 Task: Add an event with the title Team Building Challenge, date '2023/12/07', time 7:00 AM to 9:00 AMand add a description: In addition to the formal agenda, the AGM may also include guest speakers, industry experts, or presentations on relevant topics of interest to the attendees. These sessions provide an opportunity to gain insights from external sources, broaden perspectives, and stay informed about emerging trends or challenges that may impact the organization's future.Select event color  Flamingo . Add location for the event as: 321 Sagrada Familia, Barcelona, Spain, logged in from the account softage.1@softage.netand send the event invitation to softage.8@softage.net and softage.9@softage.net. Set a reminder for the event Doesn't repeat
Action: Mouse moved to (30, 98)
Screenshot: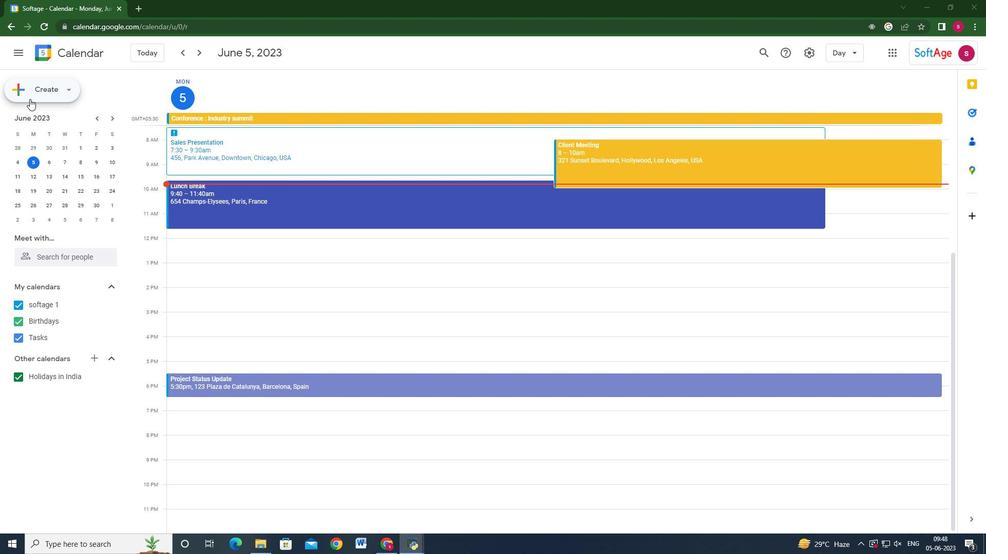 
Action: Mouse pressed left at (30, 98)
Screenshot: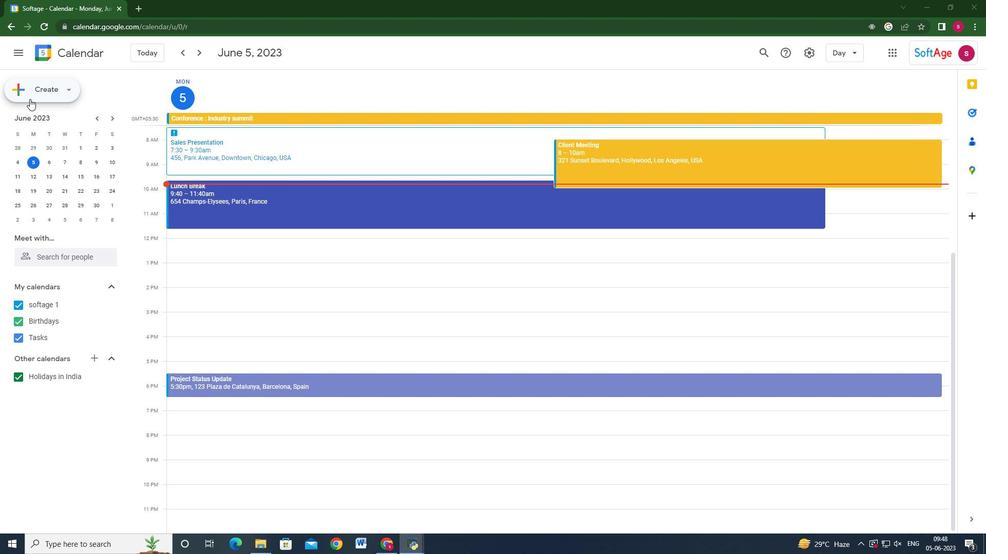 
Action: Mouse moved to (50, 120)
Screenshot: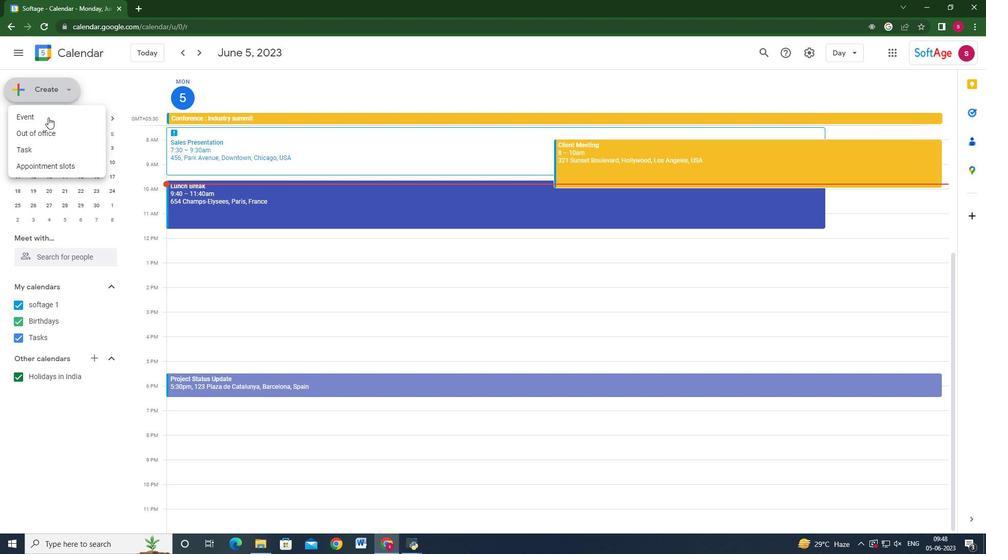 
Action: Mouse pressed left at (50, 120)
Screenshot: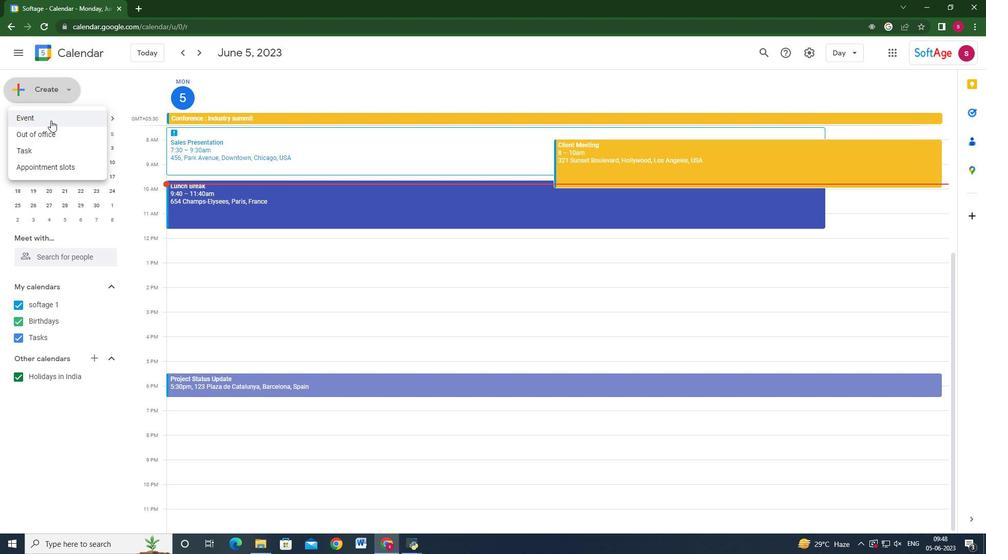 
Action: Mouse moved to (591, 408)
Screenshot: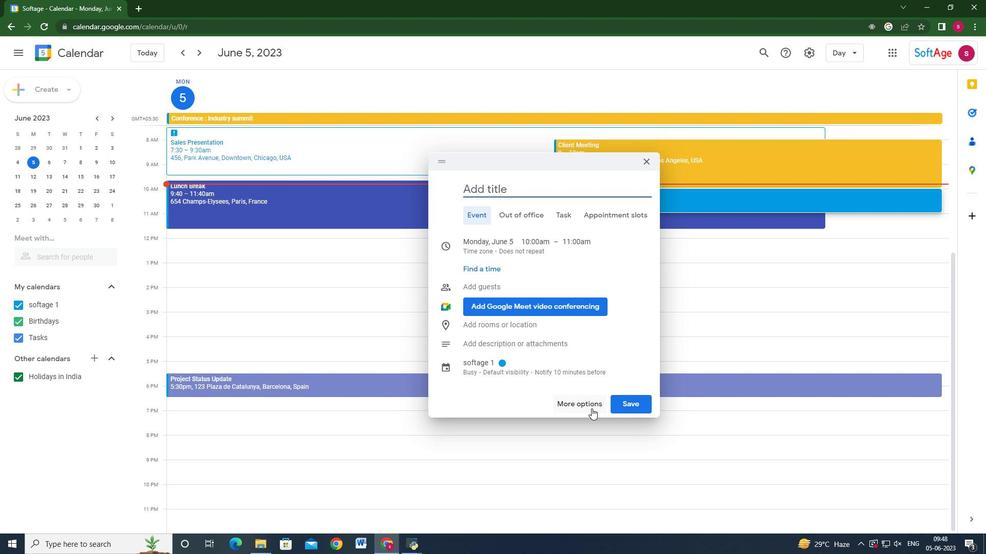 
Action: Mouse pressed left at (591, 408)
Screenshot: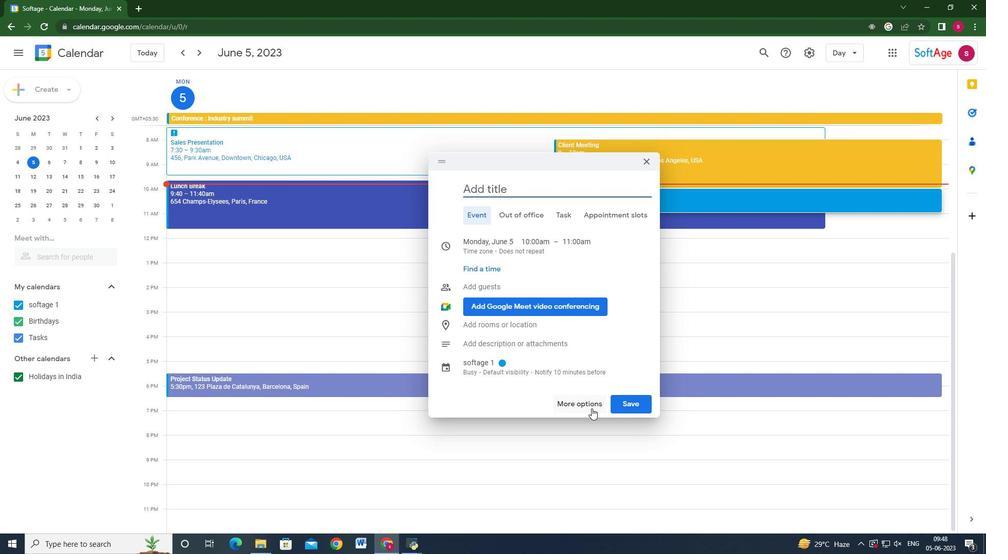 
Action: Mouse moved to (130, 32)
Screenshot: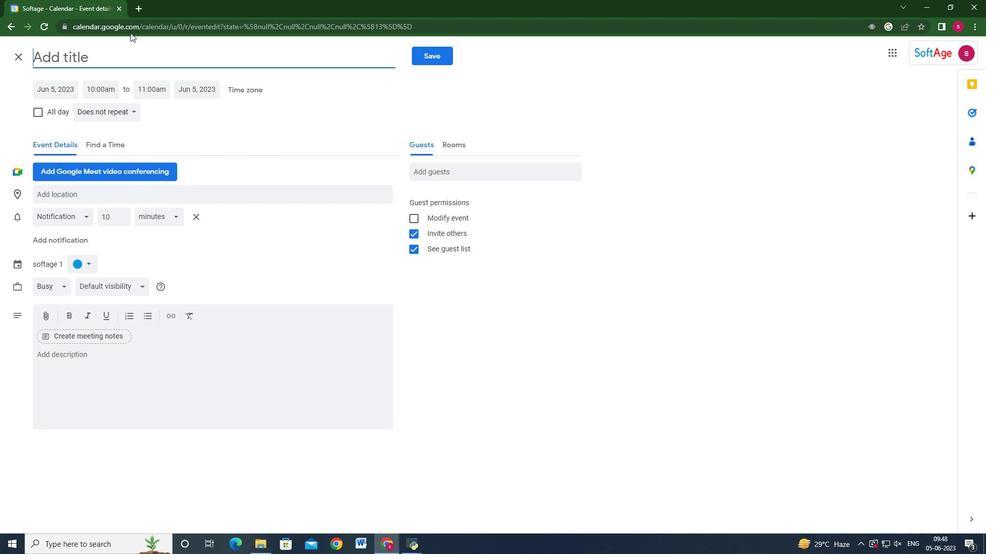
Action: Key pressed <Key.shift>Team<Key.space><Key.shift>Building<Key.space><Key.shift>Challenge
Screenshot: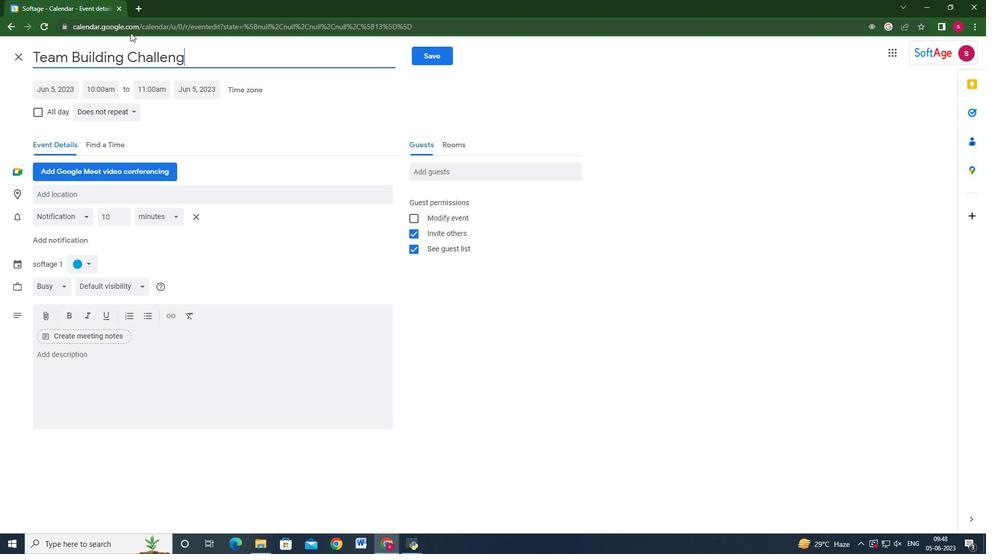 
Action: Mouse moved to (59, 93)
Screenshot: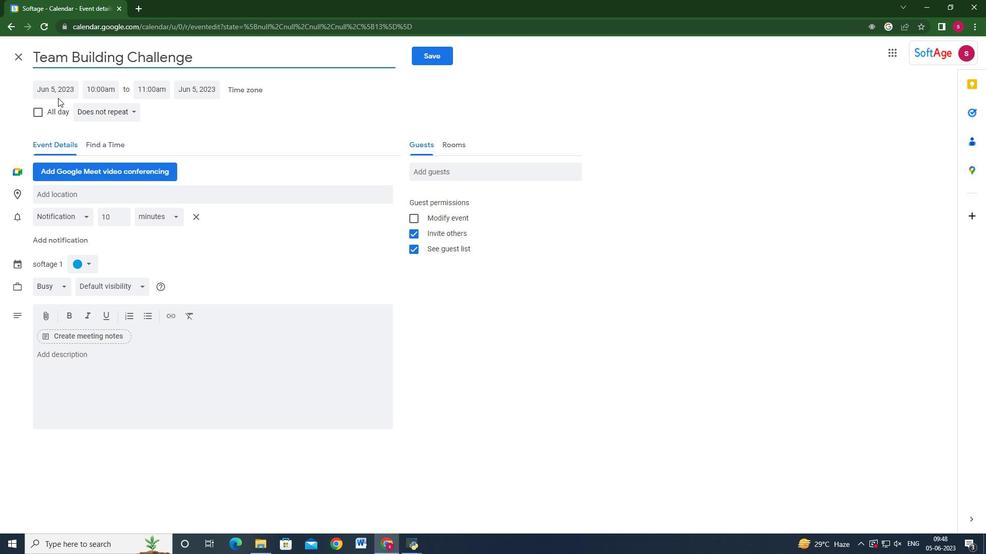 
Action: Mouse pressed left at (59, 93)
Screenshot: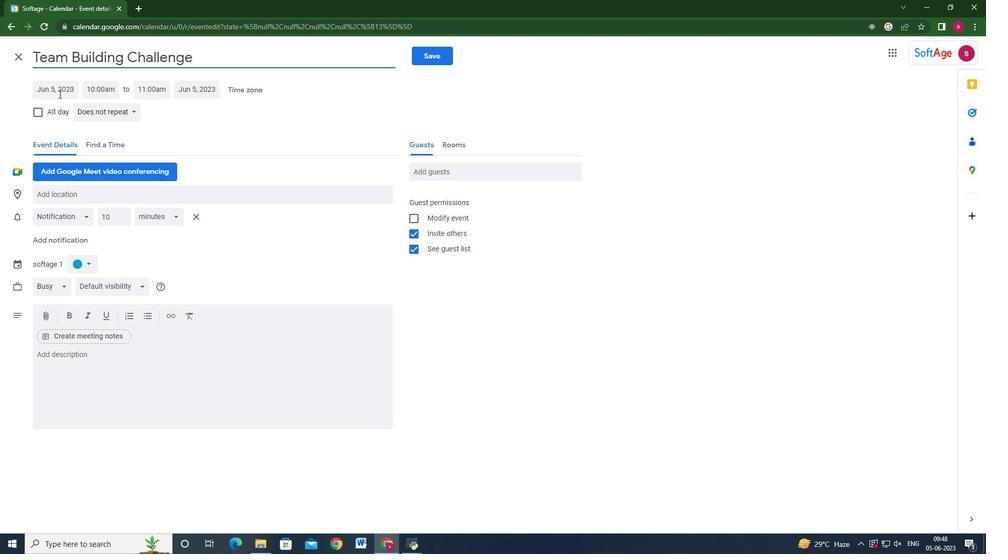 
Action: Mouse moved to (172, 109)
Screenshot: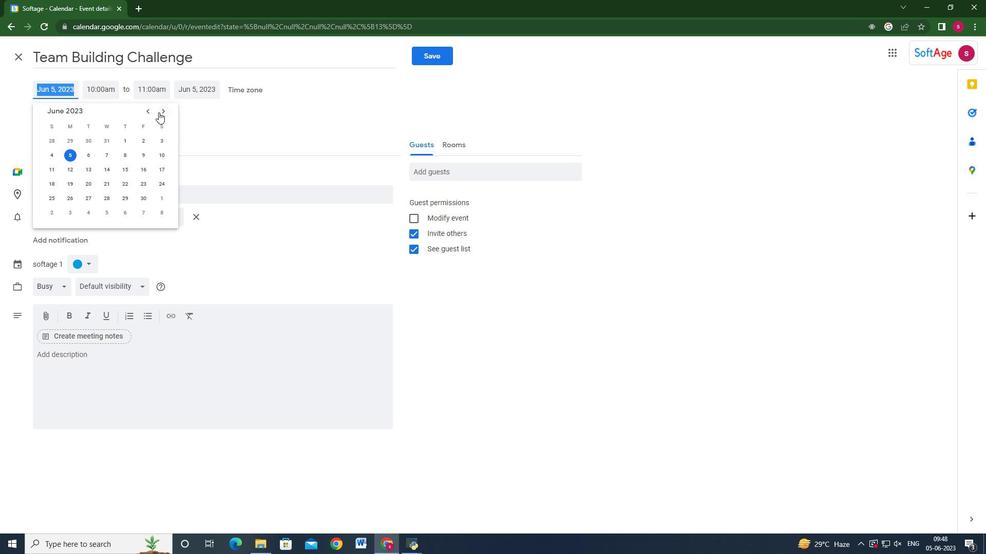 
Action: Mouse pressed left at (172, 109)
Screenshot: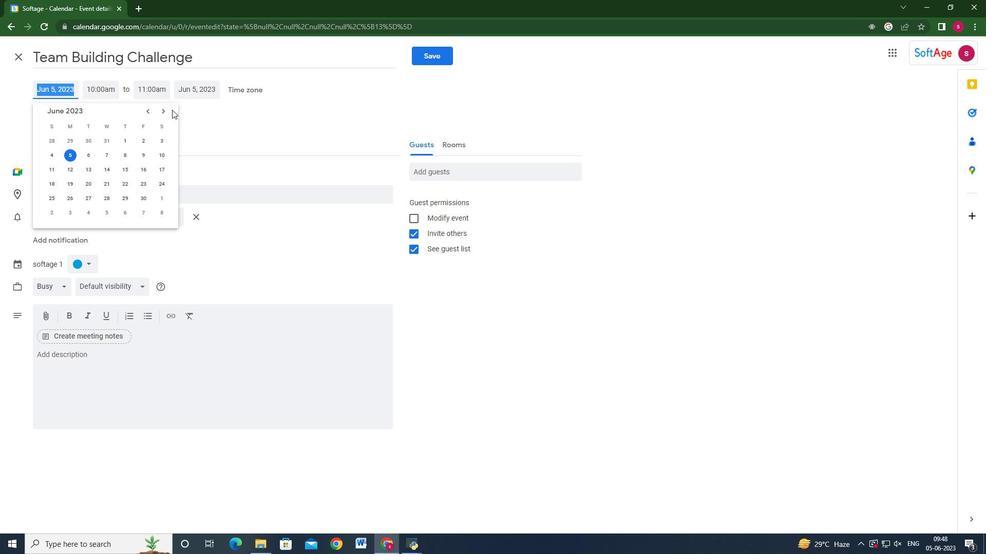 
Action: Mouse moved to (172, 109)
Screenshot: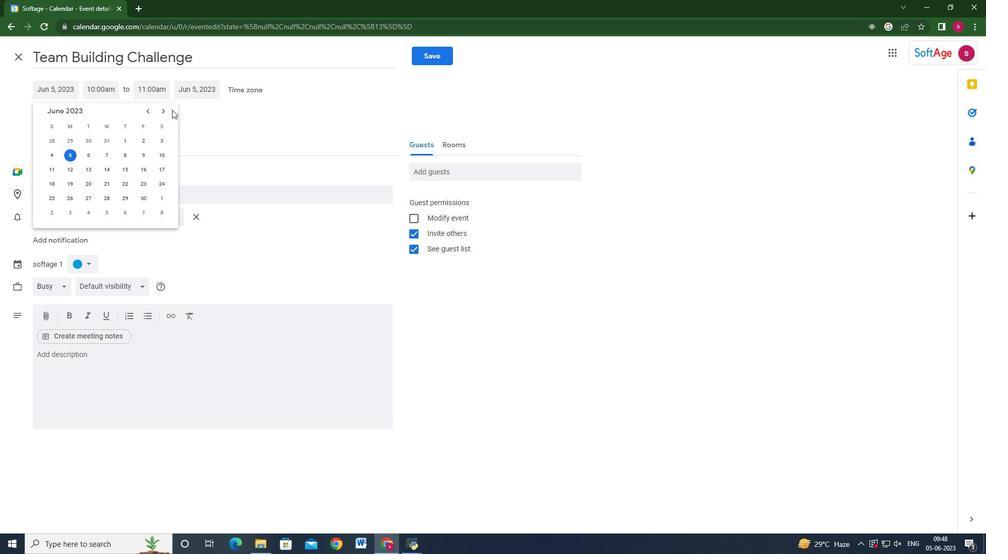 
Action: Mouse pressed left at (172, 109)
Screenshot: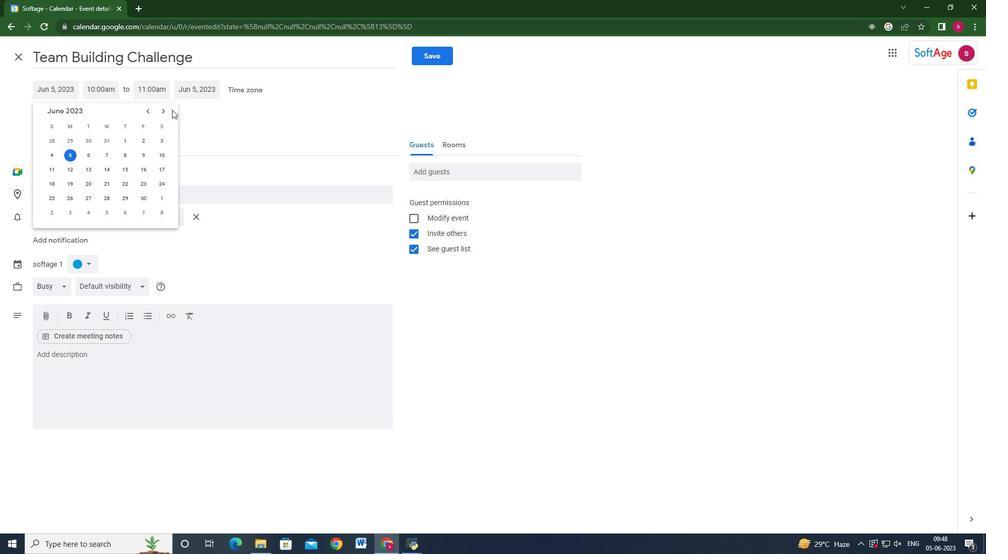 
Action: Mouse moved to (165, 110)
Screenshot: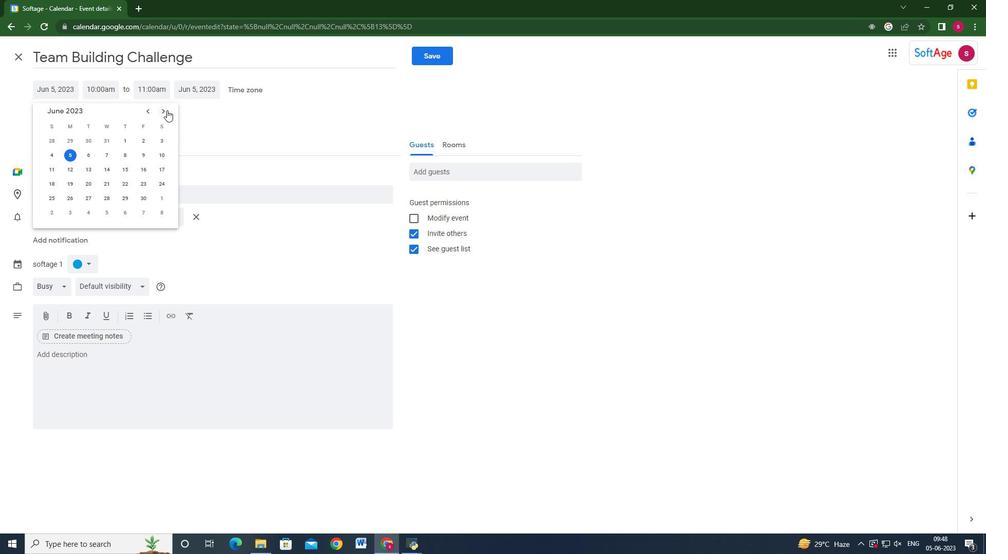 
Action: Mouse pressed left at (165, 110)
Screenshot: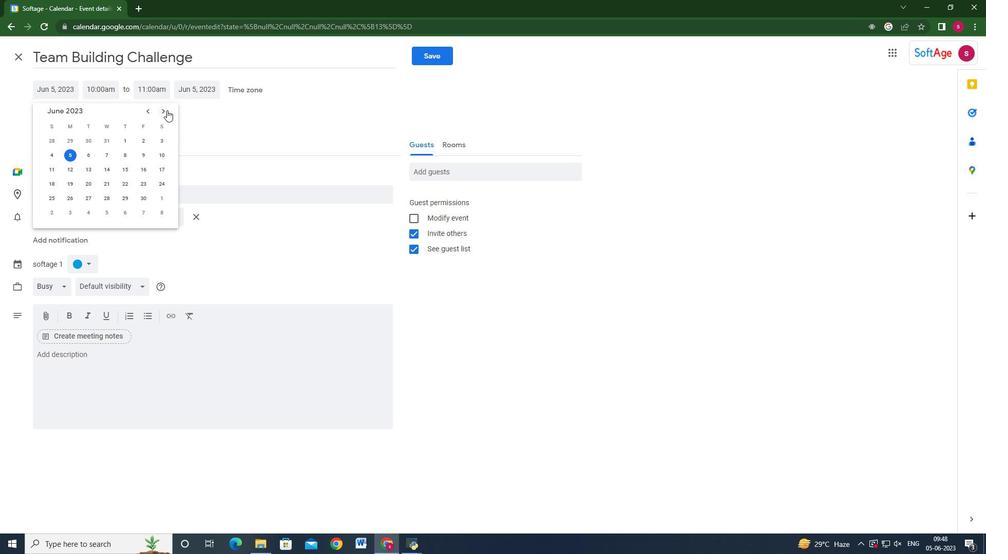 
Action: Mouse pressed left at (165, 110)
Screenshot: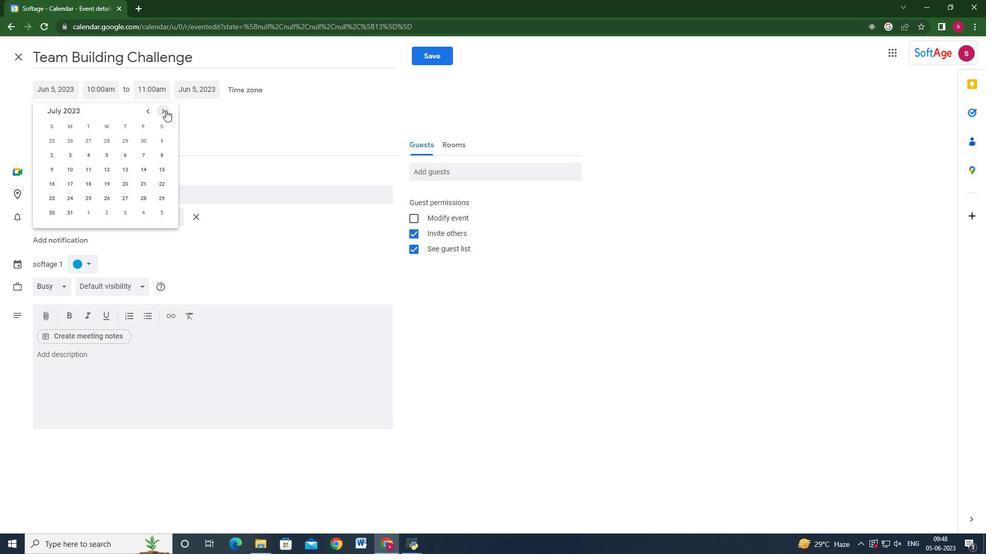
Action: Mouse pressed left at (165, 110)
Screenshot: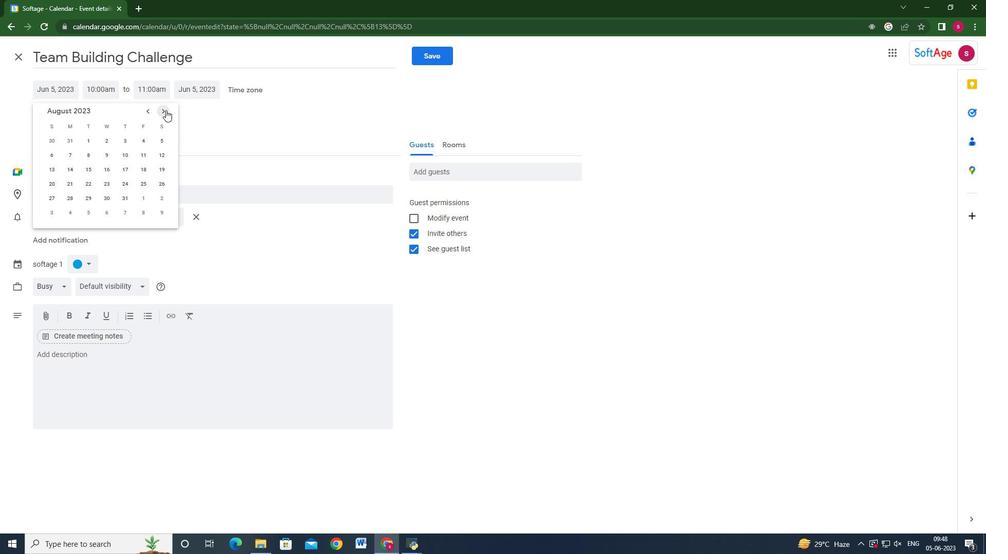 
Action: Mouse pressed left at (165, 110)
Screenshot: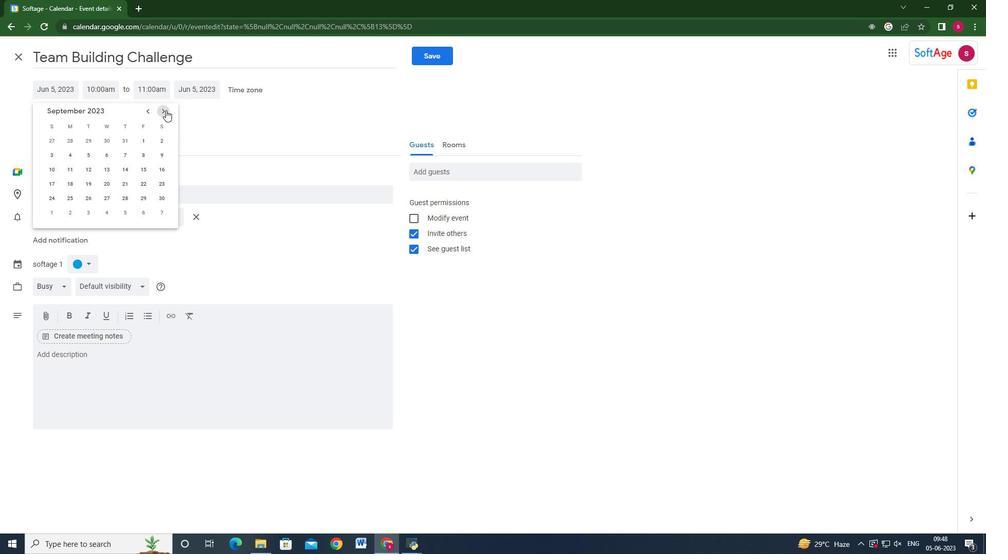 
Action: Mouse pressed left at (165, 110)
Screenshot: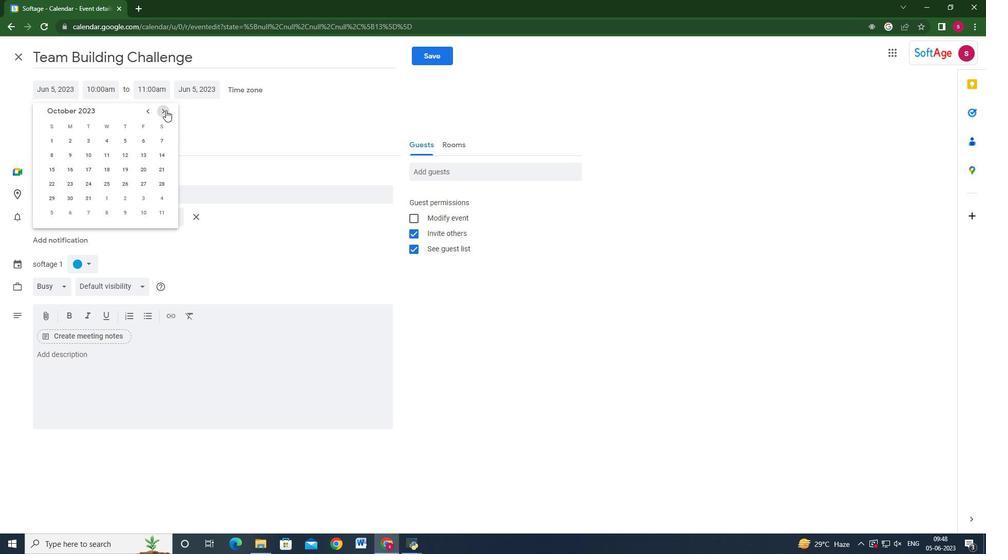 
Action: Mouse moved to (166, 109)
Screenshot: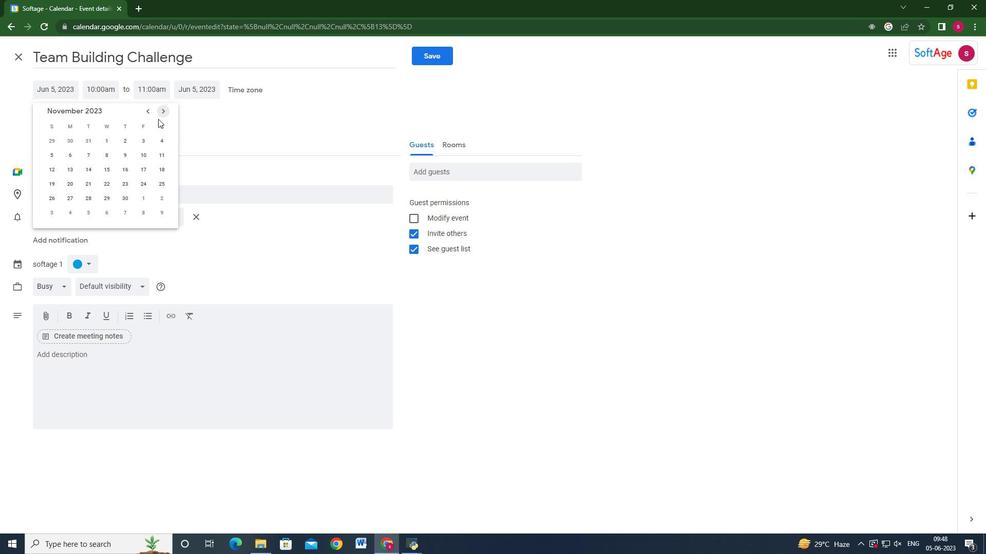 
Action: Mouse pressed left at (166, 109)
Screenshot: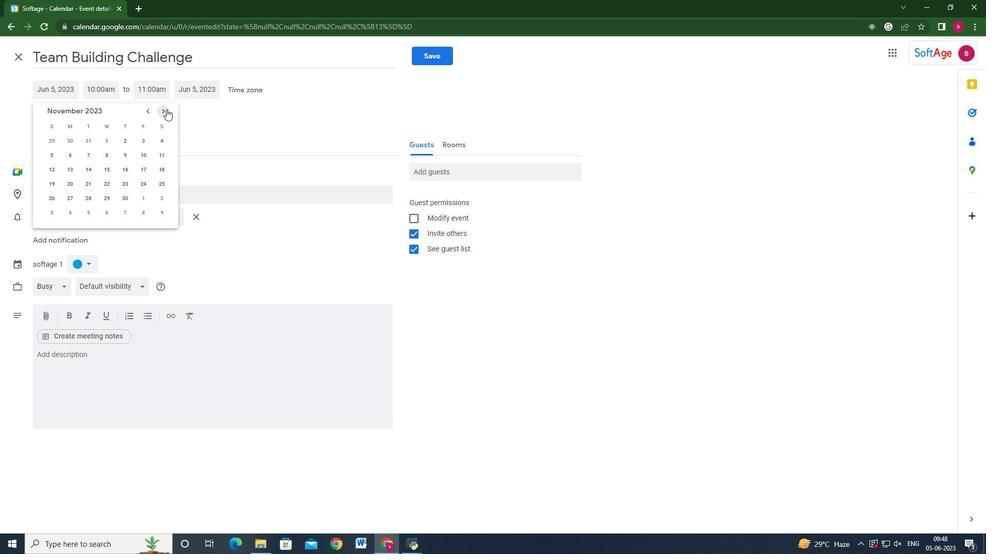 
Action: Mouse moved to (128, 156)
Screenshot: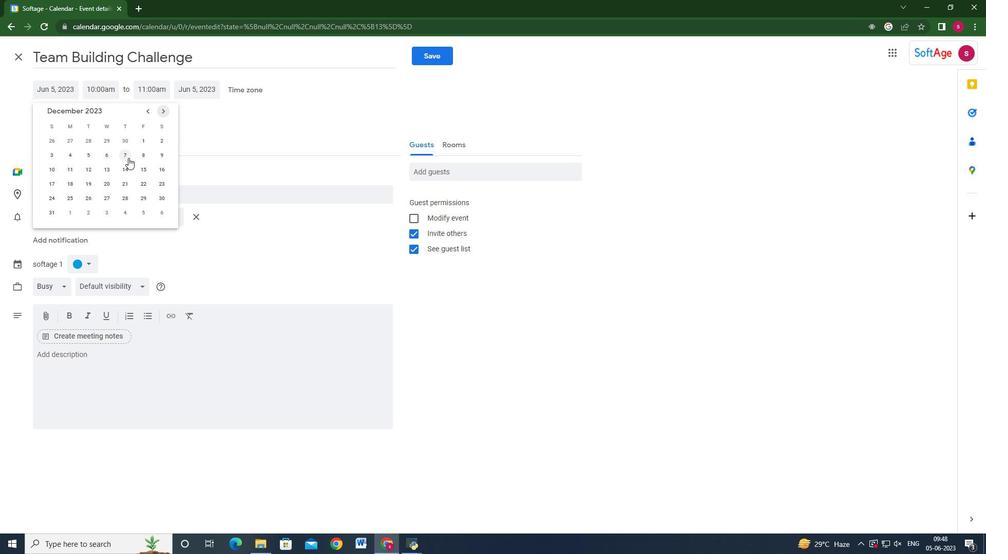 
Action: Mouse pressed left at (128, 156)
Screenshot: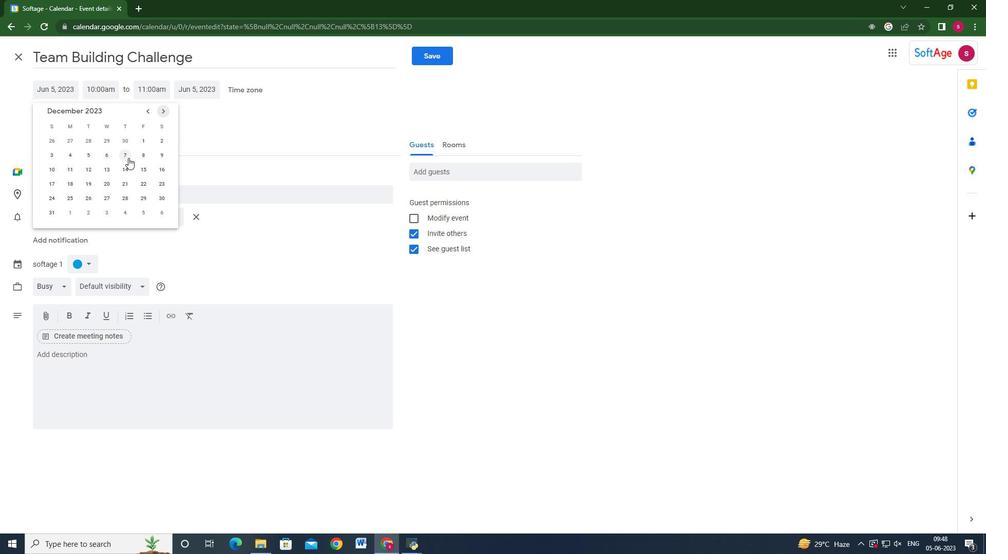 
Action: Mouse moved to (102, 93)
Screenshot: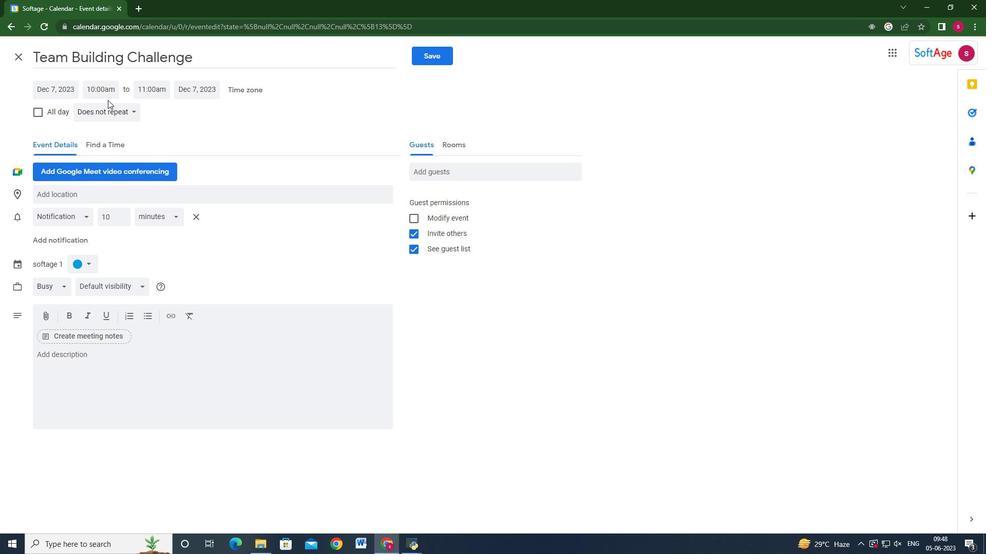 
Action: Mouse pressed left at (102, 93)
Screenshot: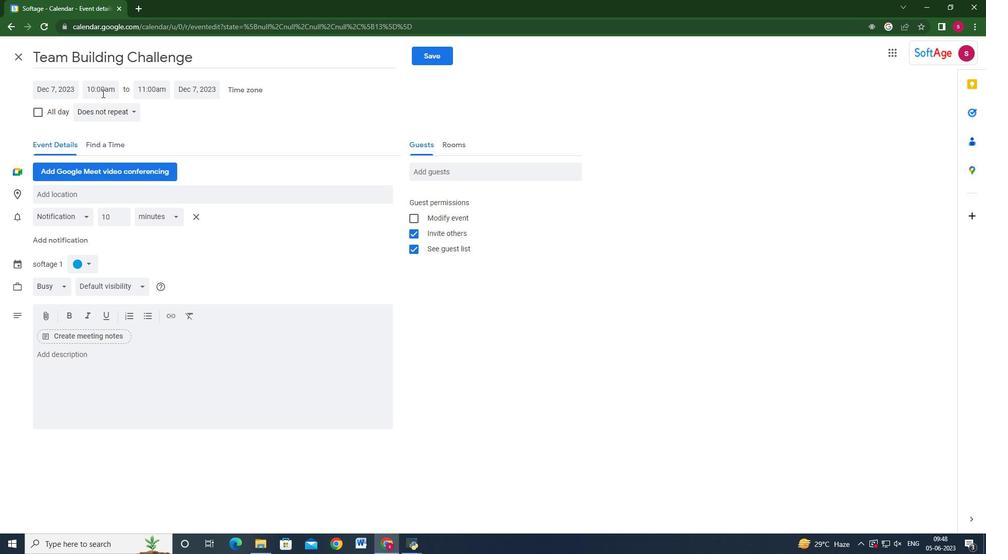 
Action: Key pressed 7<Key.shift>:00am<Key.enter><Key.tab>9<Key.shift>:00am<Key.enter>
Screenshot: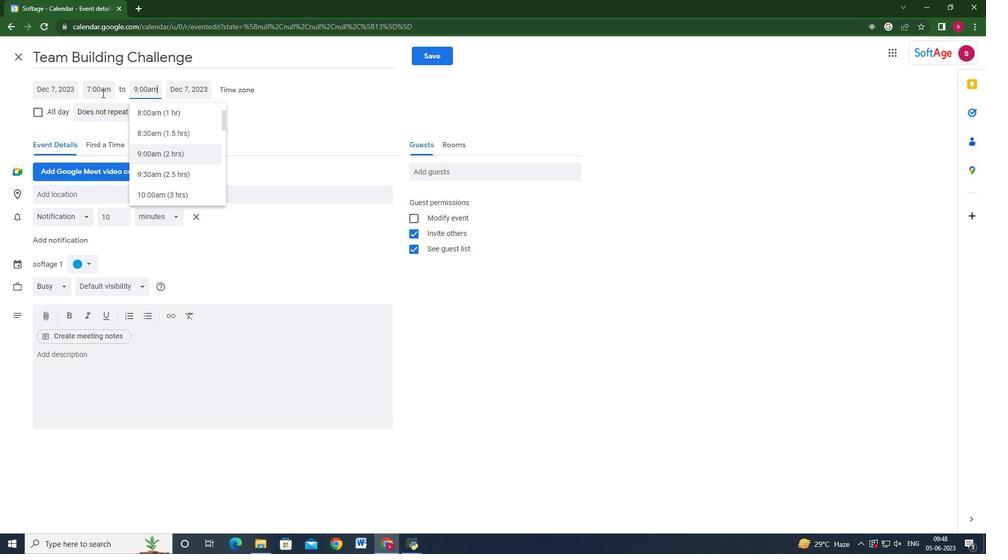 
Action: Mouse moved to (108, 362)
Screenshot: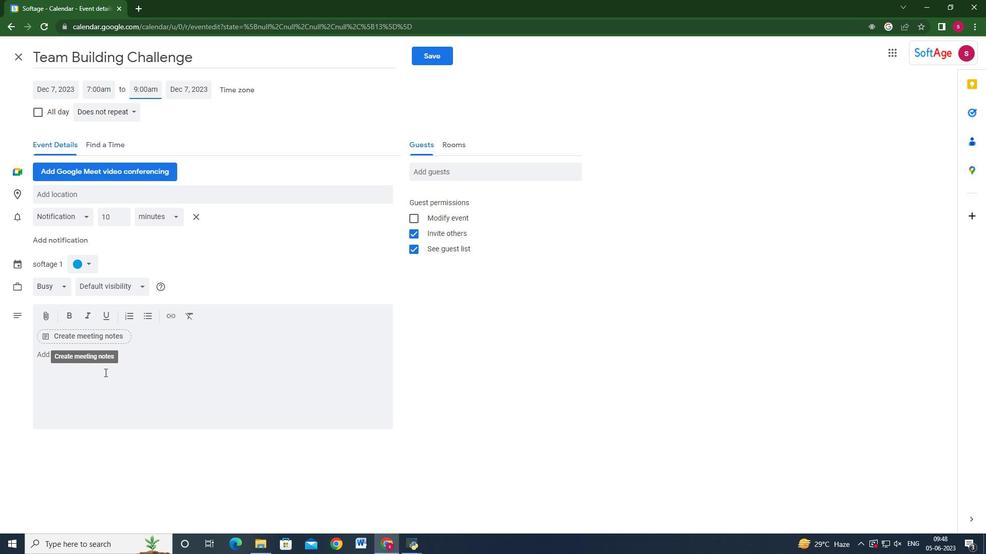 
Action: Mouse pressed left at (108, 362)
Screenshot: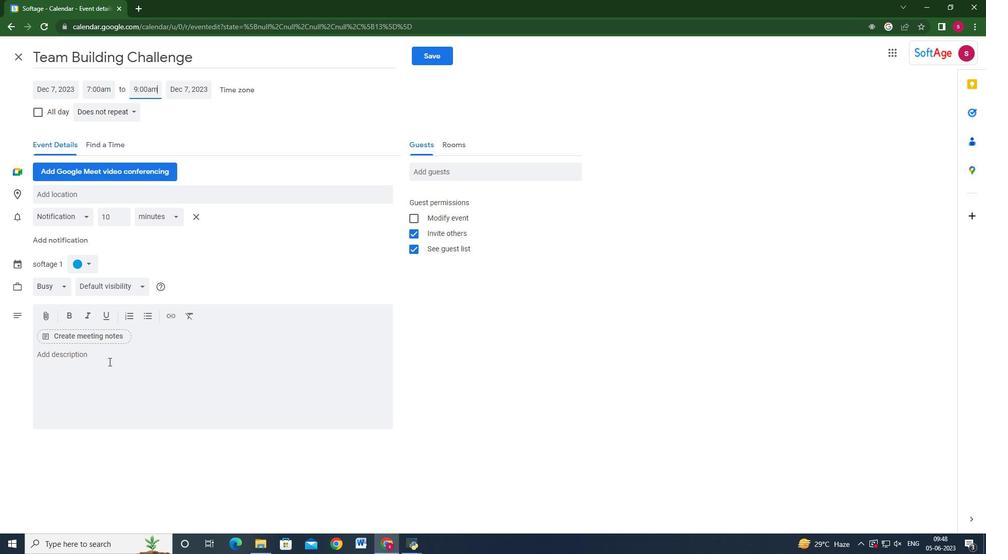 
Action: Key pressed <Key.shift>T<Key.backspace><Key.shift>In<Key.space>addition<Key.space>to<Key.space>the<Key.space>formal<Key.space>agenda<Key.space><Key.backspace>,<Key.space>the<Key.space><Key.caps_lock>AGM<Key.caps_lock><Key.space>may<Key.space>alos<Key.space>i<Key.backspace><Key.backspace><Key.backspace><Key.backspace>so<Key.space>include<Key.space>guest<Key.space>speakers,<Key.space><Key.space><Key.backspace>industry<Key.space>experts,<Key.space>or<Key.space>presentations<Key.space>on<Key.space>relv<Key.backspace>evant<Key.space>topics<Key.space>of<Key.space>interest<Key.space>to<Key.space>the<Key.space>attender<Key.backspace>es/<Key.space><Key.shift>Tje<Key.backspace><Key.backspace><Key.backspace><Key.backspace><Key.backspace>.<Key.space><Key.shift>These<Key.space>sessions<Key.space>provide<Key.space>an<Key.space>opportunity<Key.space>to<Key.space>gain<Key.space>insights<Key.space>from<Key.space>externals<Key.space><Key.backspace><Key.space>sources,<Key.space>broaden<Key.space>pr<Key.backspace>erspectivees,<Key.space>a<Key.backspace><Key.backspace><Key.backspace><Key.backspace><Key.backspace>s,<Key.space>and<Key.space>stay<Key.space>informed<Key.space>about<Key.space>emerging<Key.space><Key.space><Key.backspace>pr<Key.backspace><Key.backspace>or<Key.backspace><Key.backspace><Key.backspace><Key.space>trends<Key.space>or<Key.space>challenges<Key.space>thay<Key.backspace>t<Key.space>may<Key.space>impact<Key.space>the<Key.space>organization's<Key.space>future.<Key.space><Key.shift>S<Key.backspace>
Screenshot: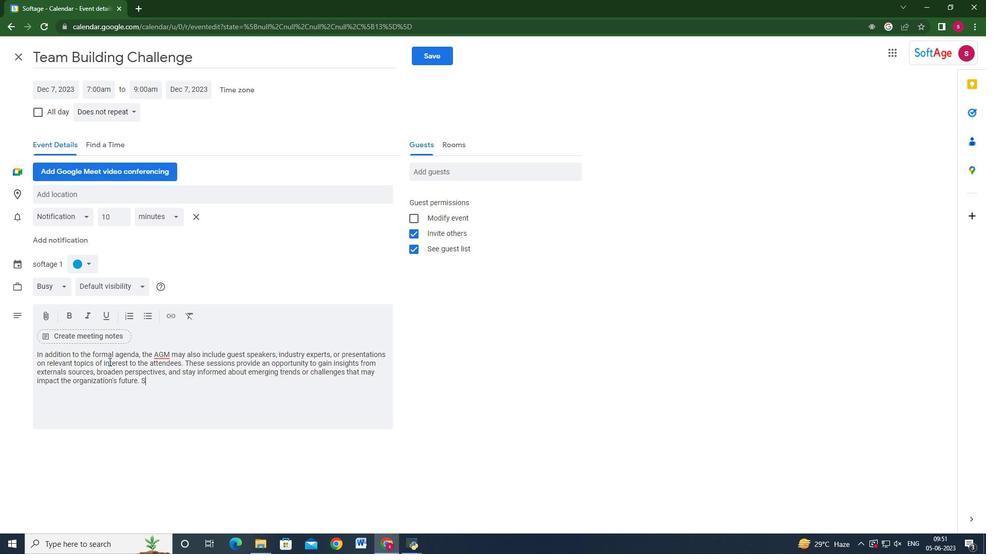 
Action: Mouse moved to (81, 260)
Screenshot: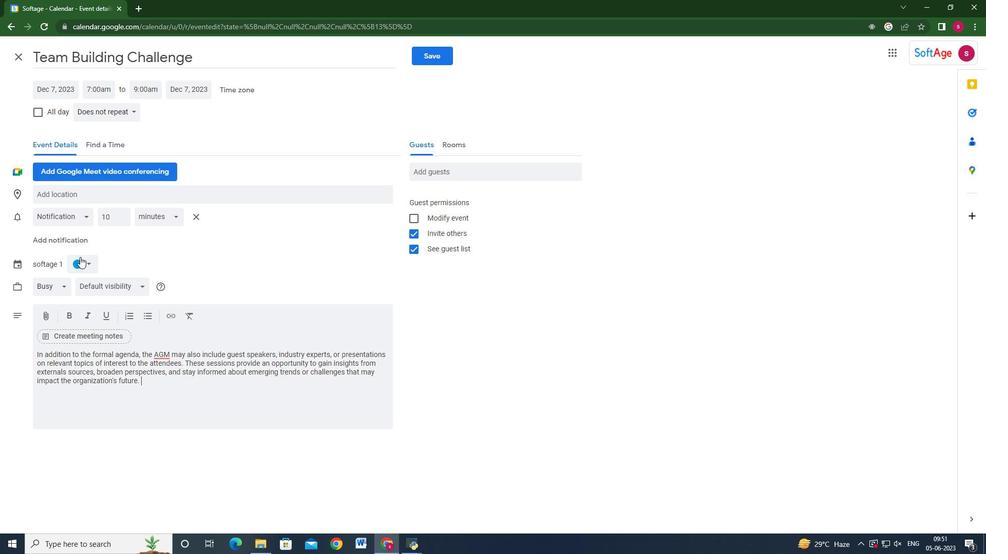 
Action: Mouse pressed left at (81, 260)
Screenshot: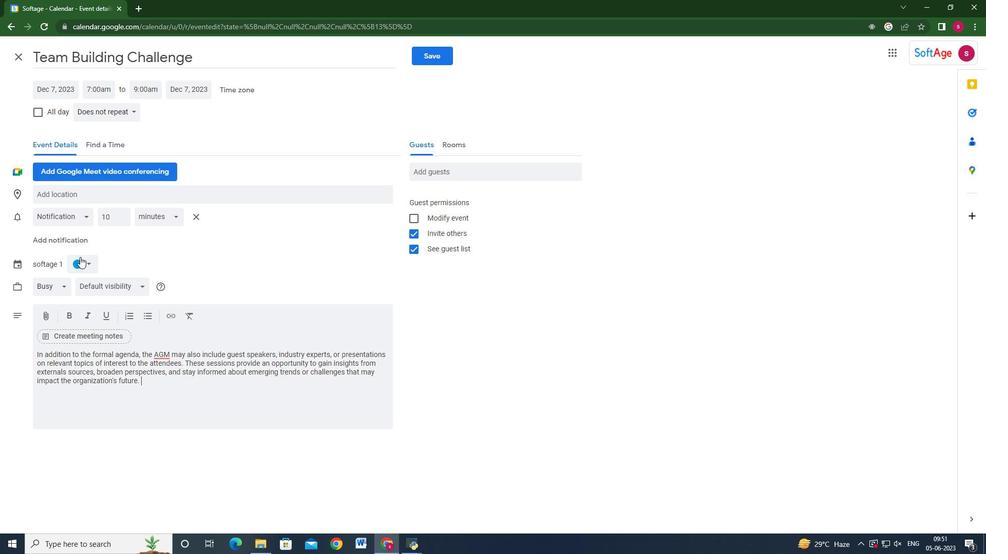 
Action: Mouse moved to (87, 266)
Screenshot: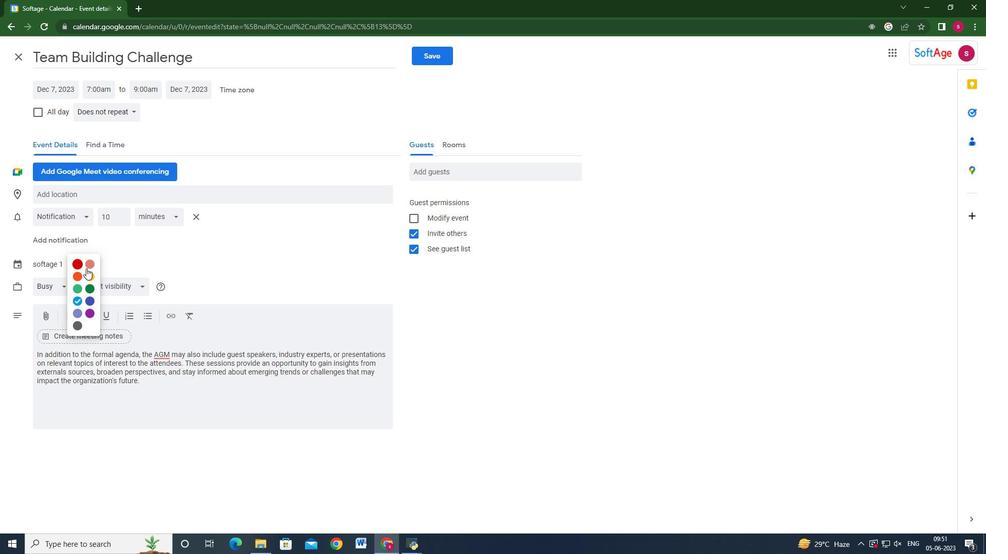 
Action: Mouse pressed left at (87, 266)
Screenshot: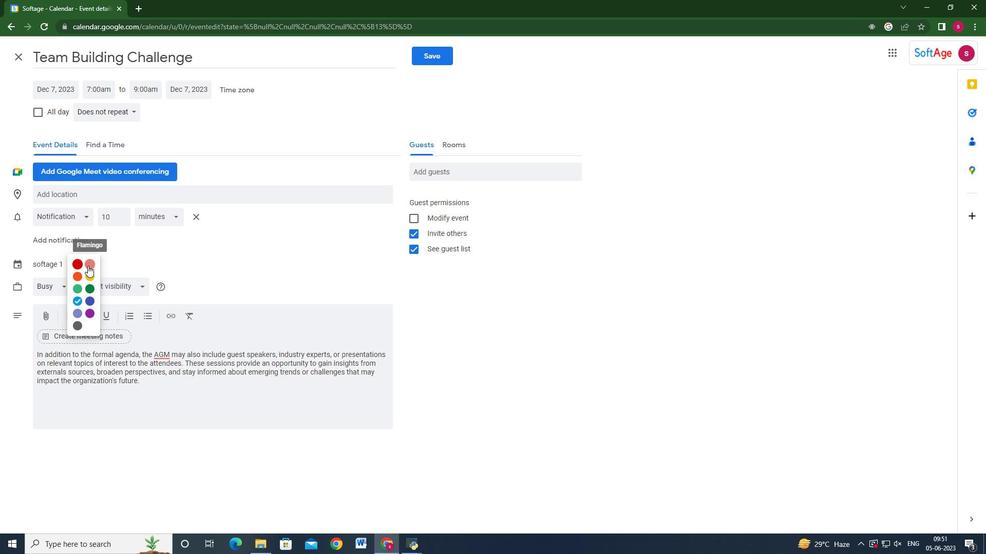 
Action: Mouse moved to (143, 200)
Screenshot: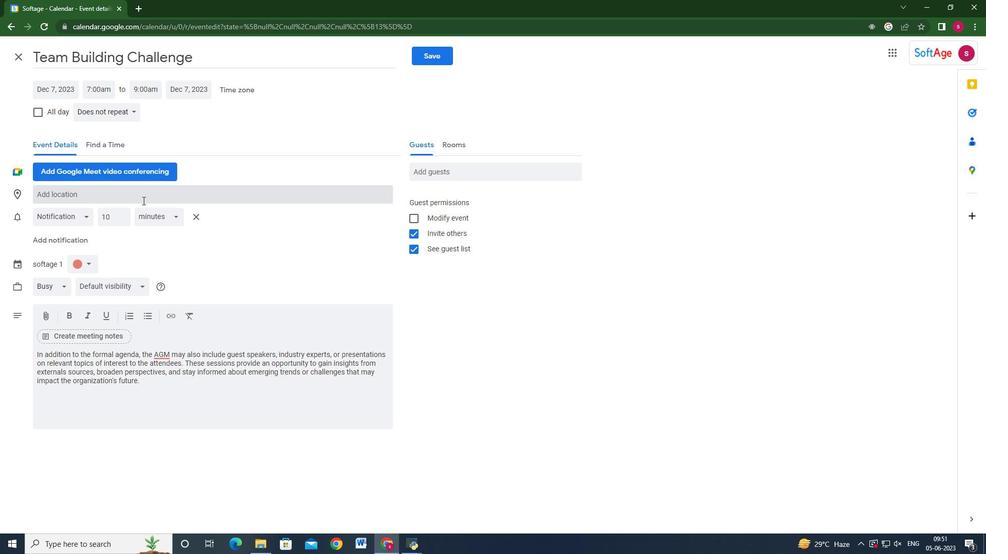 
Action: Mouse pressed left at (143, 200)
Screenshot: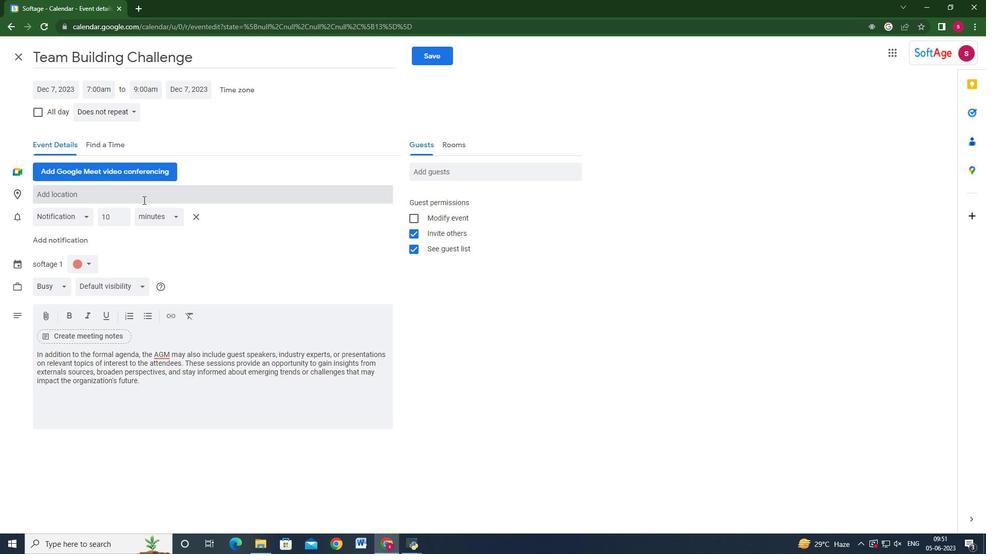 
Action: Key pressed s<Key.backspace>2<Key.backspace>321,<Key.space><Key.backspace><Key.backspace><Key.space><Key.shift_r>Sagrada<Key.space><Key.shift>Familia,<Key.space><Key.shift>Barcelona,<Key.space><Key.shift_r>Spain,<Key.backspace>
Screenshot: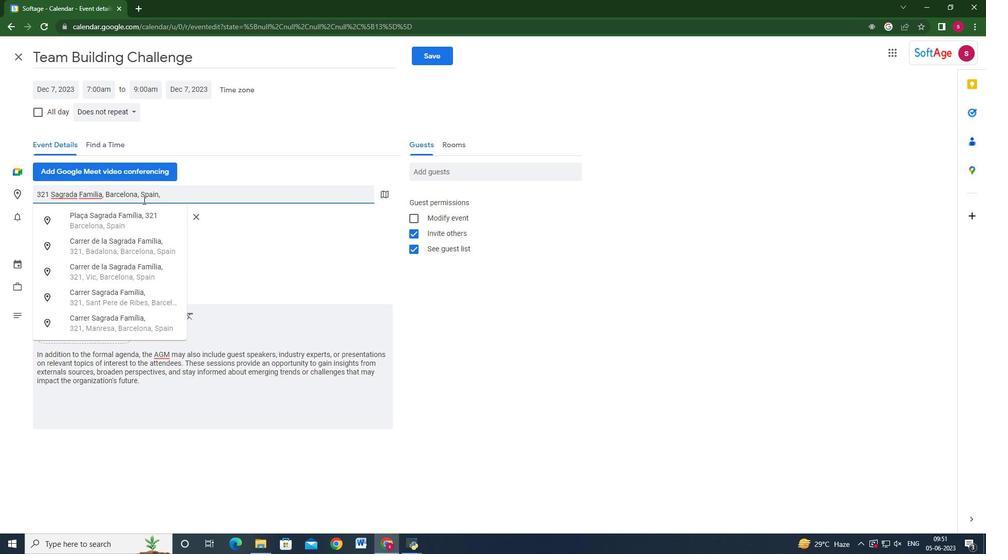 
Action: Mouse moved to (478, 171)
Screenshot: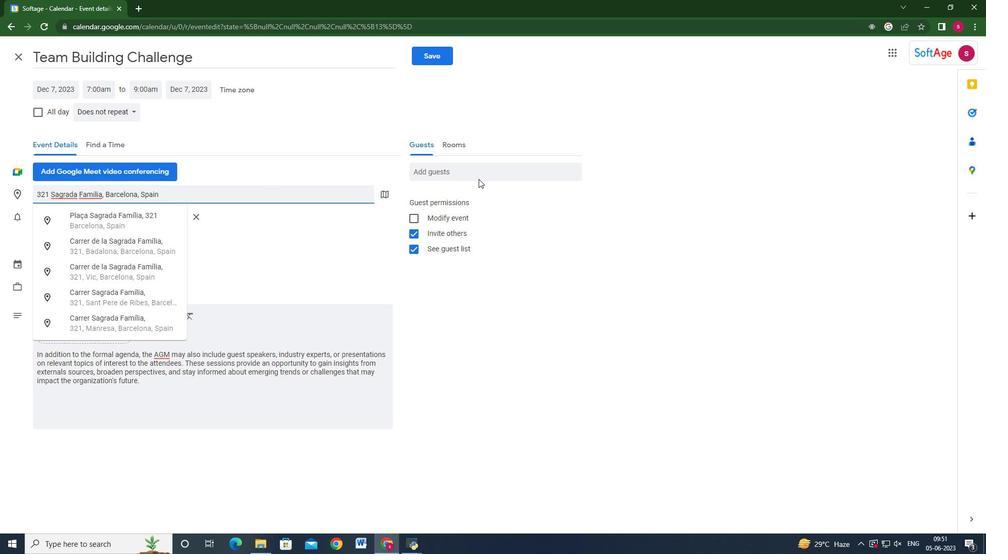 
Action: Mouse pressed left at (478, 171)
Screenshot: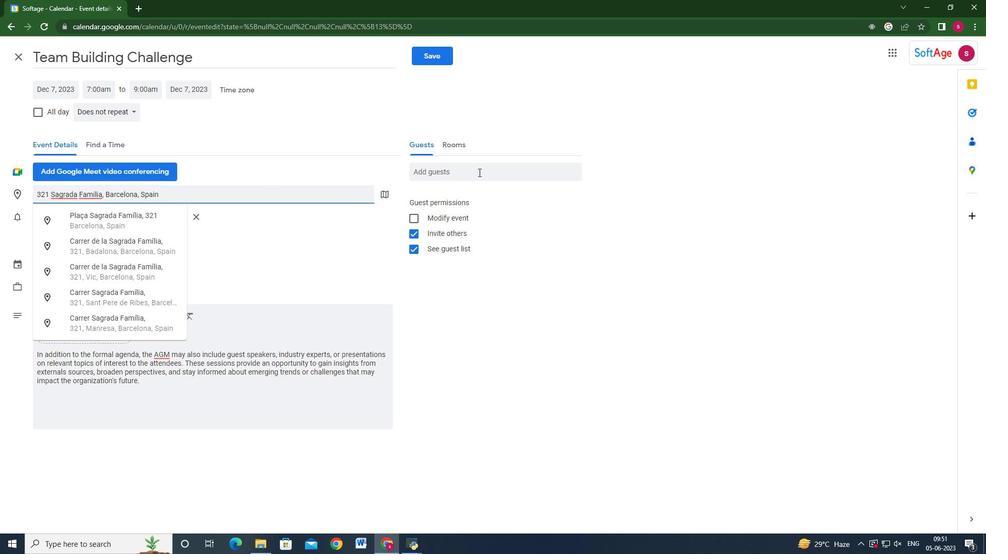 
Action: Key pressed softage.9<Key.backspace>8<Key.shift_r>@softage.net<Key.enter>softga<Key.backspace><Key.backspace>age.9<Key.shift_r>@softage.net<Key.enter>
Screenshot: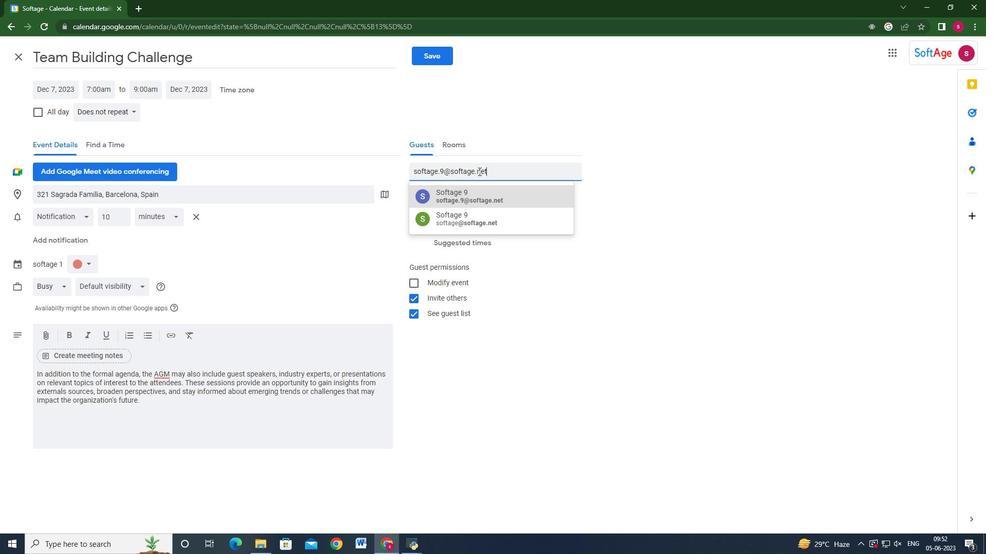 
Action: Mouse moved to (126, 116)
Screenshot: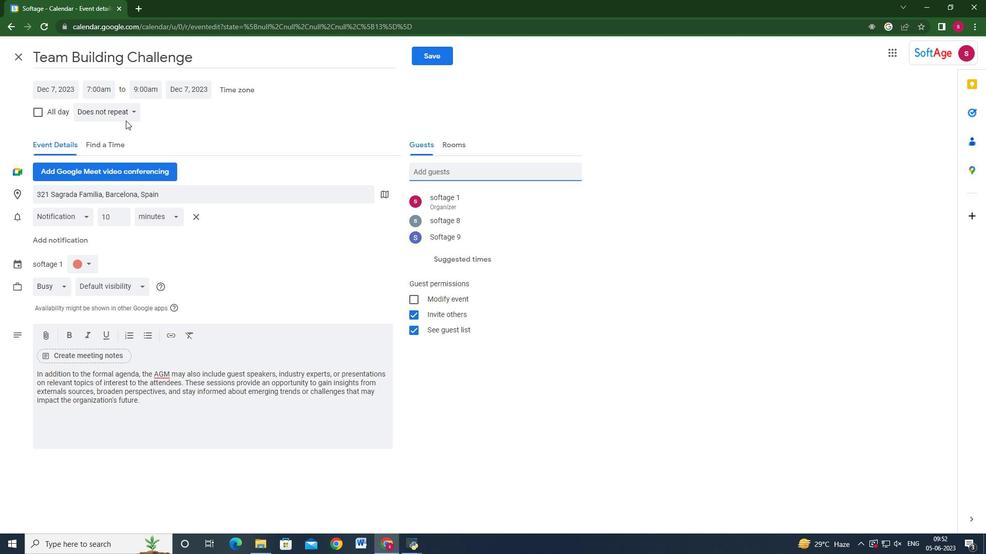 
Action: Mouse pressed left at (126, 116)
Screenshot: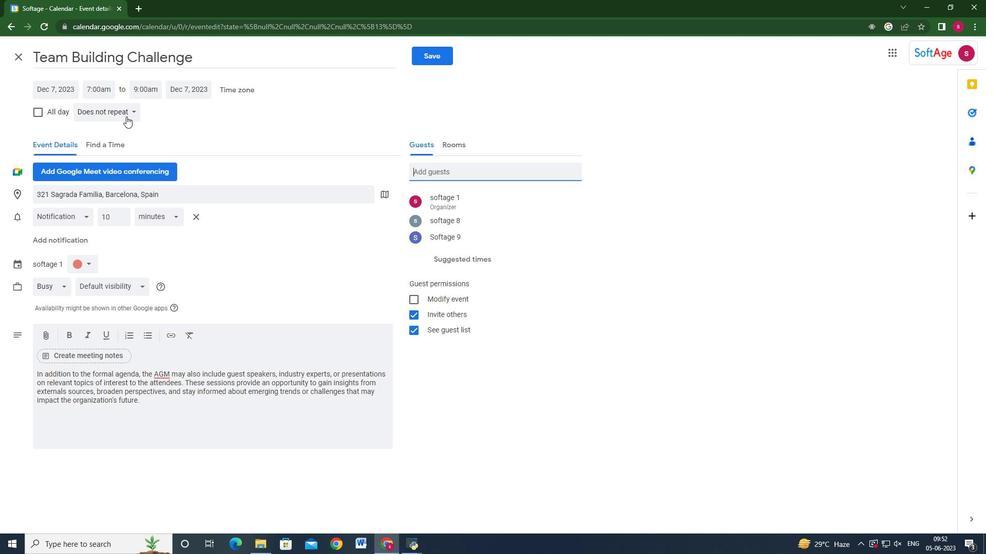 
Action: Mouse moved to (126, 117)
Screenshot: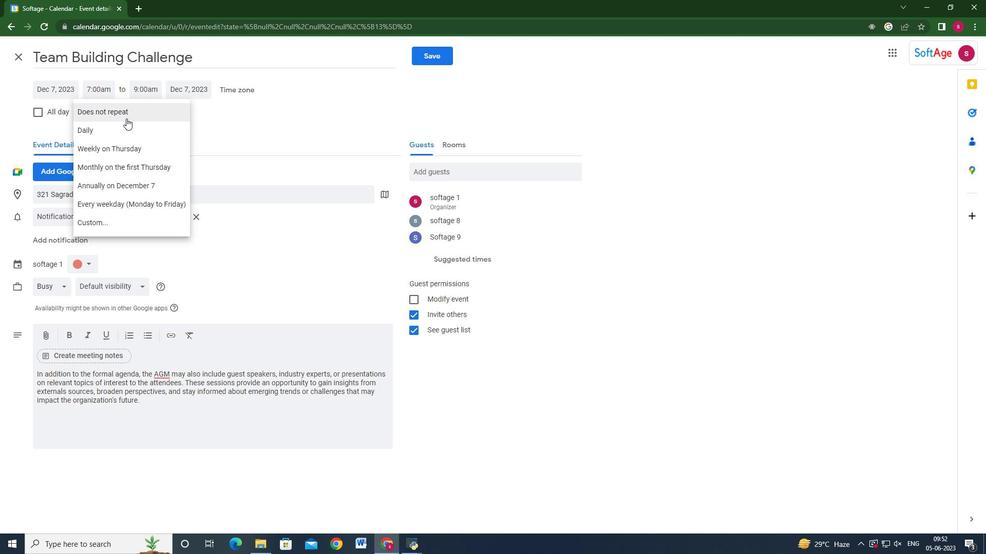 
Action: Mouse pressed left at (126, 117)
Screenshot: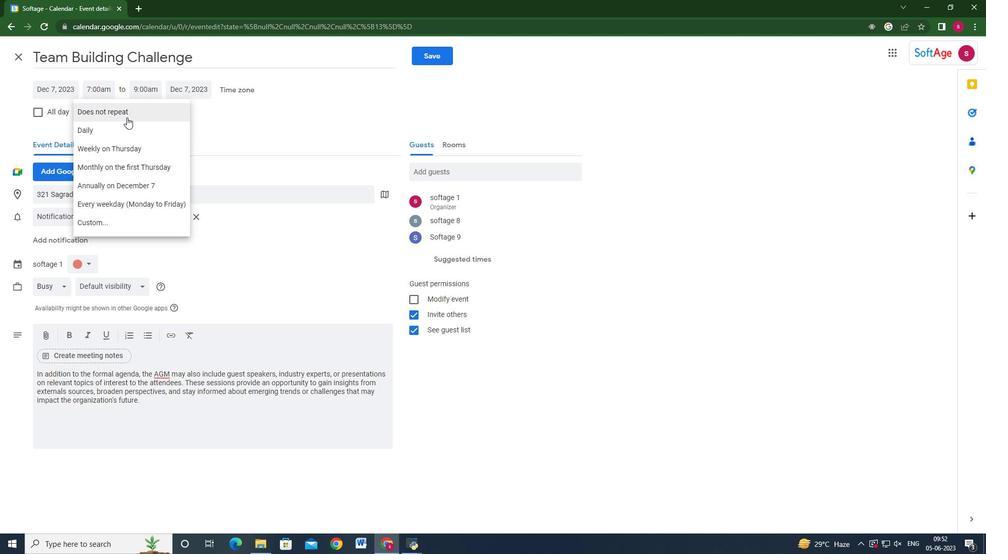 
Action: Mouse moved to (300, 247)
Screenshot: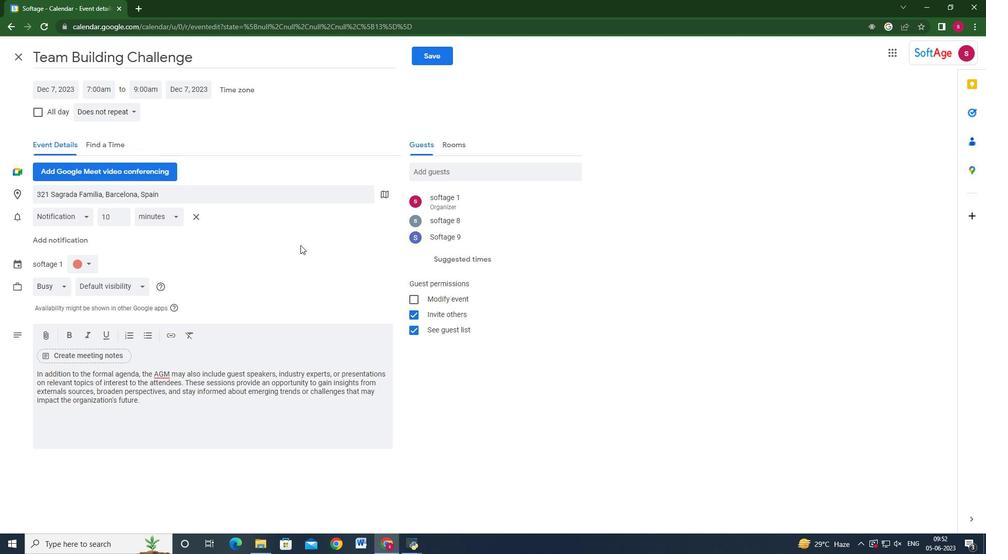 
Action: Mouse scrolled (300, 247) with delta (0, 0)
Screenshot: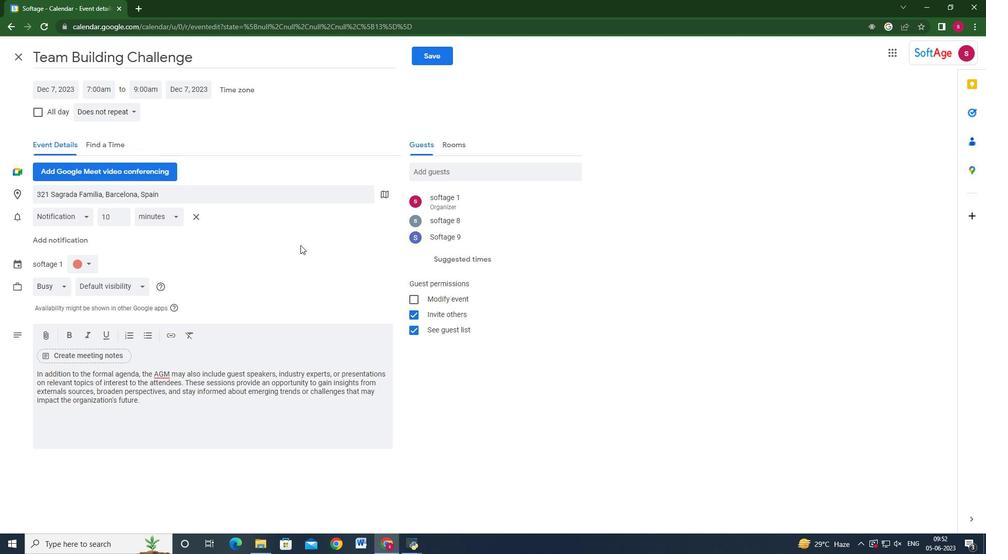 
Action: Mouse moved to (439, 403)
Screenshot: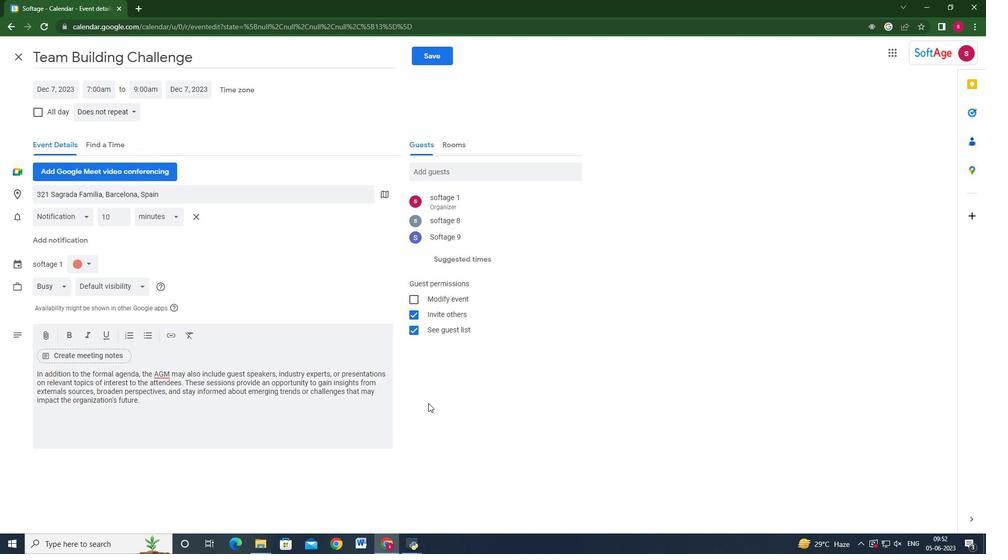 
Action: Mouse scrolled (439, 403) with delta (0, 0)
Screenshot: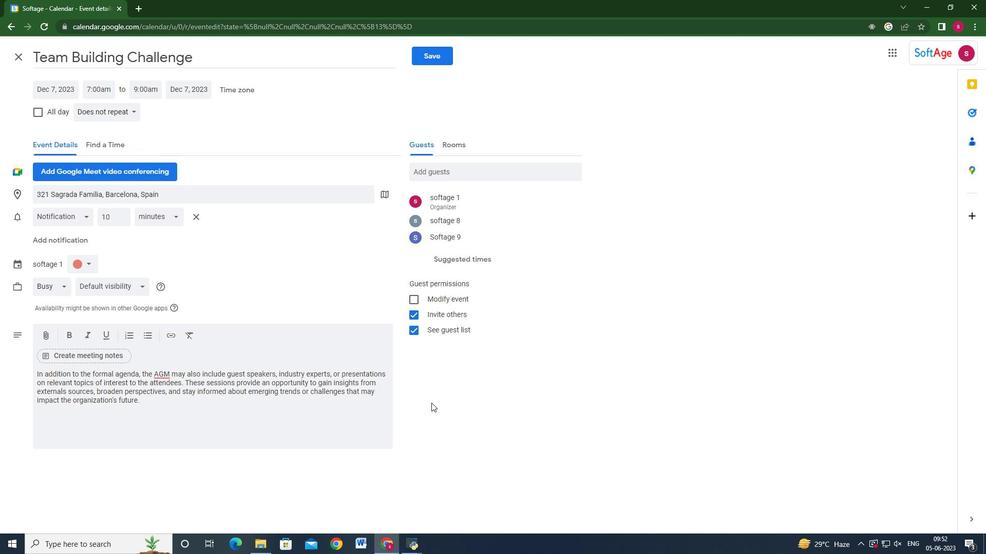 
Action: Mouse moved to (437, 52)
Screenshot: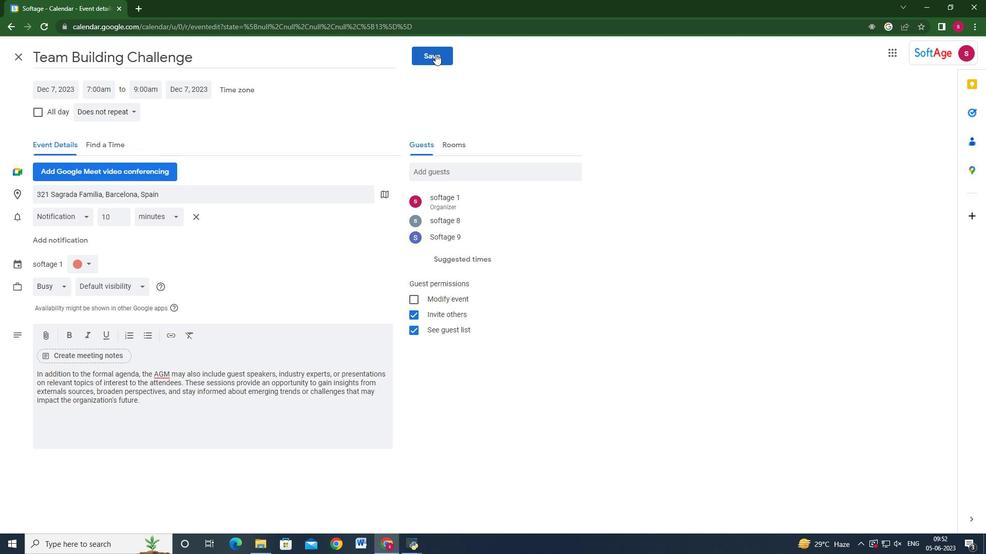 
Action: Mouse pressed left at (437, 52)
Screenshot: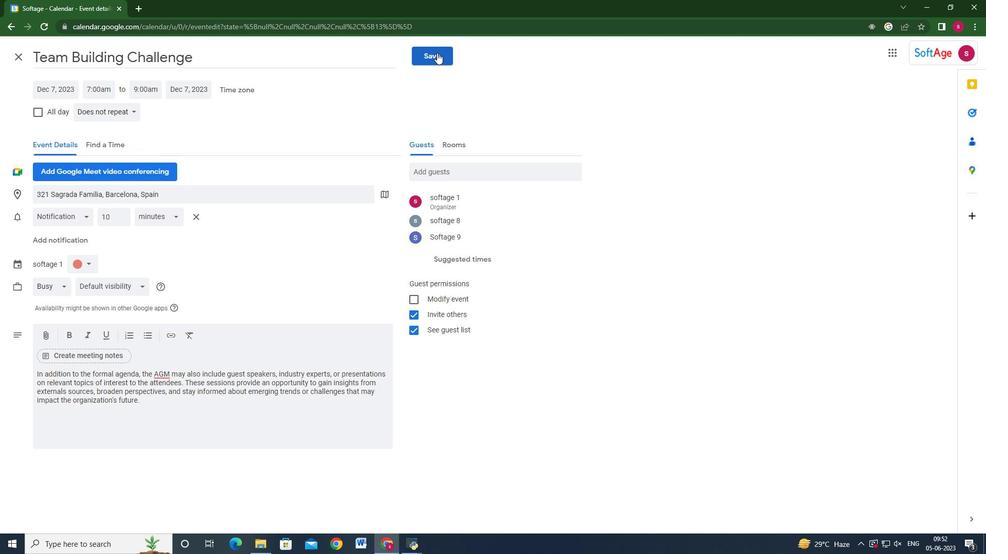 
Action: Mouse moved to (594, 311)
Screenshot: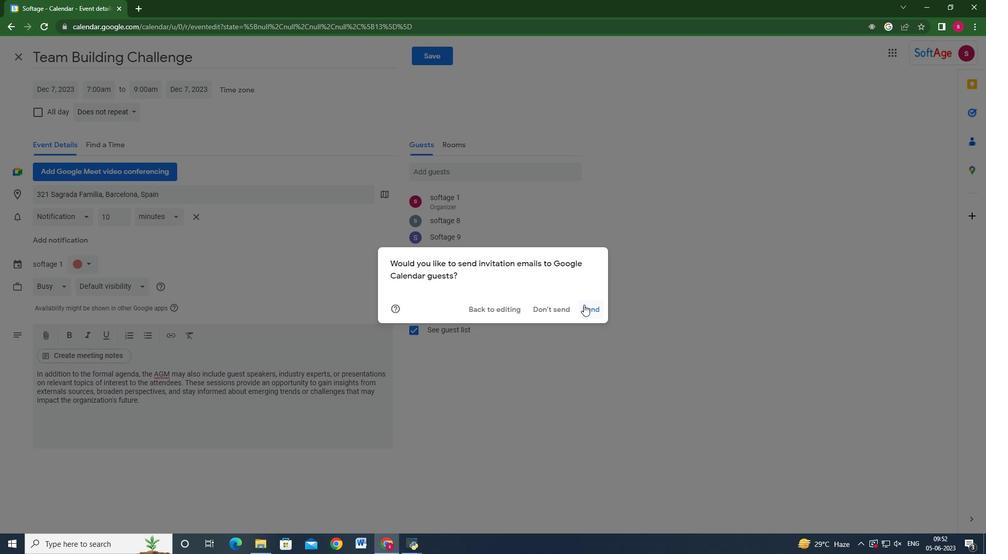
Action: Mouse pressed left at (594, 311)
Screenshot: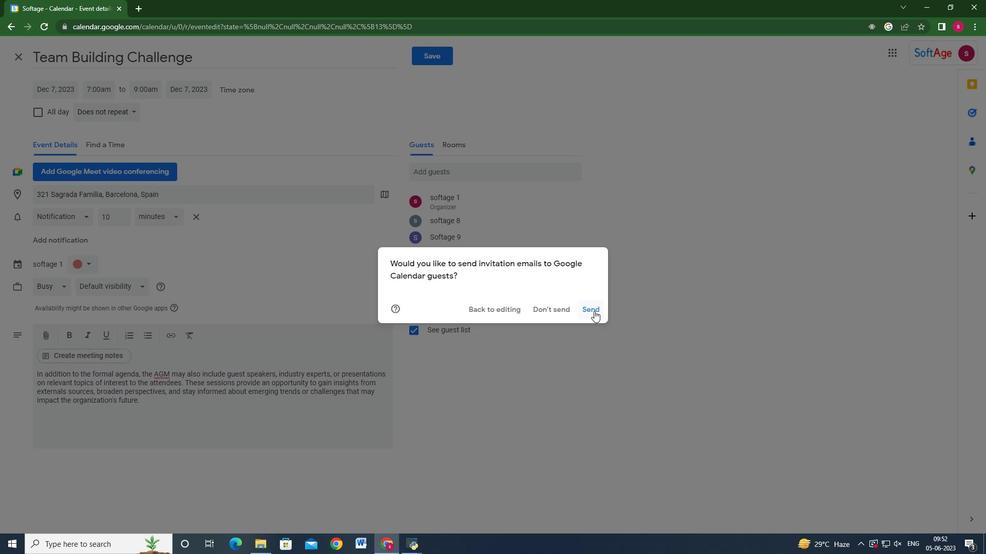 
Action: Mouse moved to (454, 370)
Screenshot: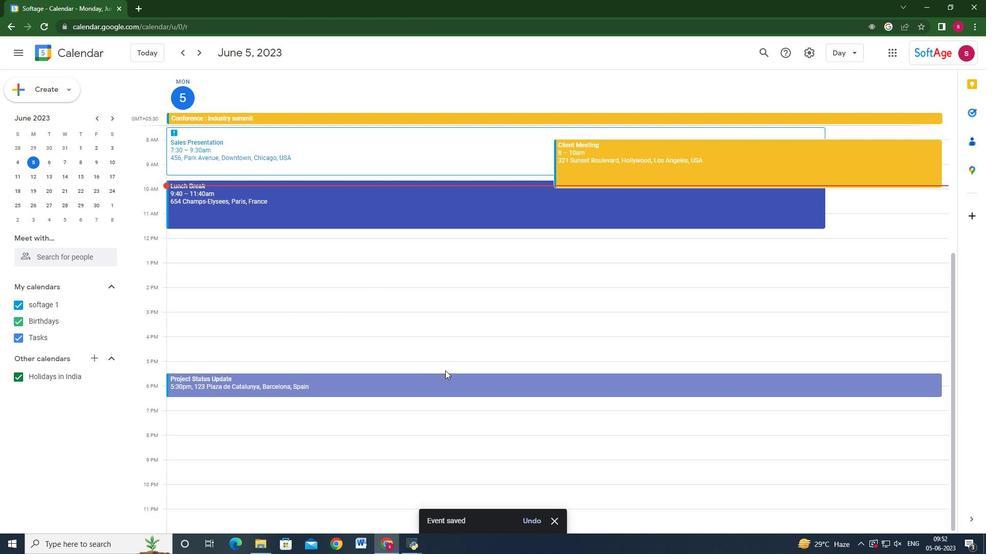 
